 Task: Create List Machine Learning in Board Marketing ROI to Workspace Customer Relationship Management and Retention. Create List Natural Language Processing in Board Content Management to Workspace Customer Relationship Management and Retention. Create List Data Science in Board Content Marketing Case Study Creation and Promotion to Workspace Customer Relationship Management and Retention
Action: Mouse moved to (82, 290)
Screenshot: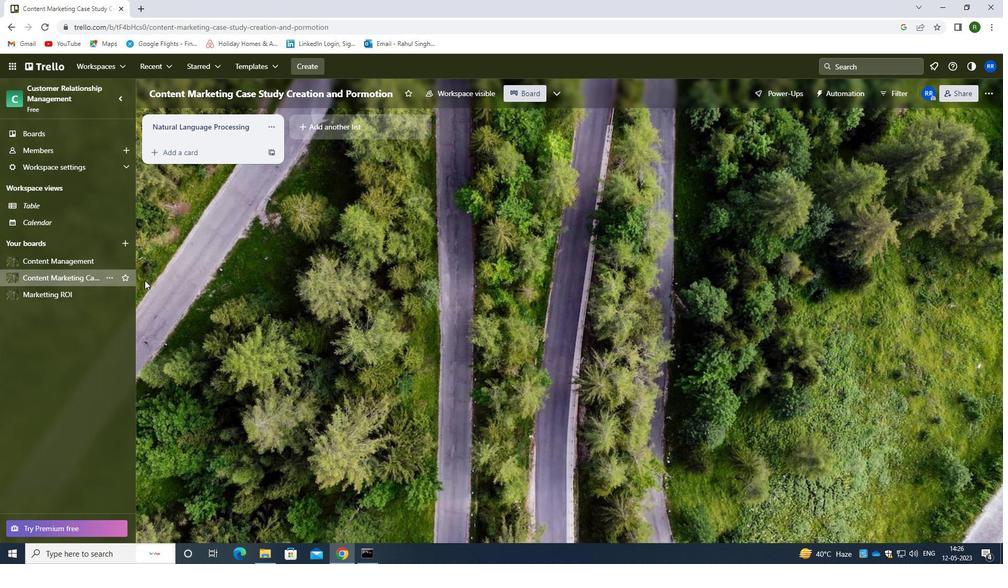 
Action: Mouse pressed left at (82, 290)
Screenshot: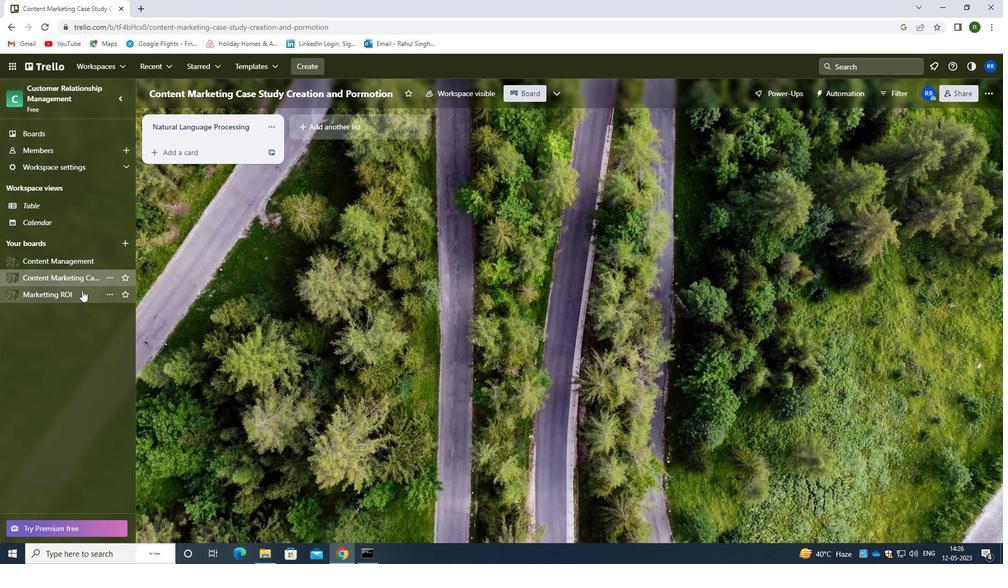 
Action: Mouse moved to (335, 121)
Screenshot: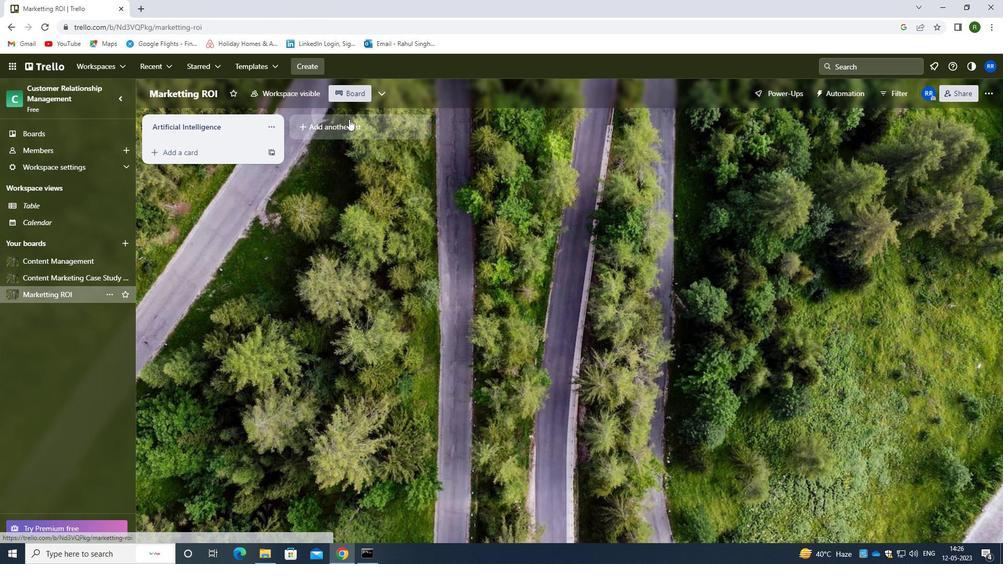 
Action: Mouse pressed left at (335, 121)
Screenshot: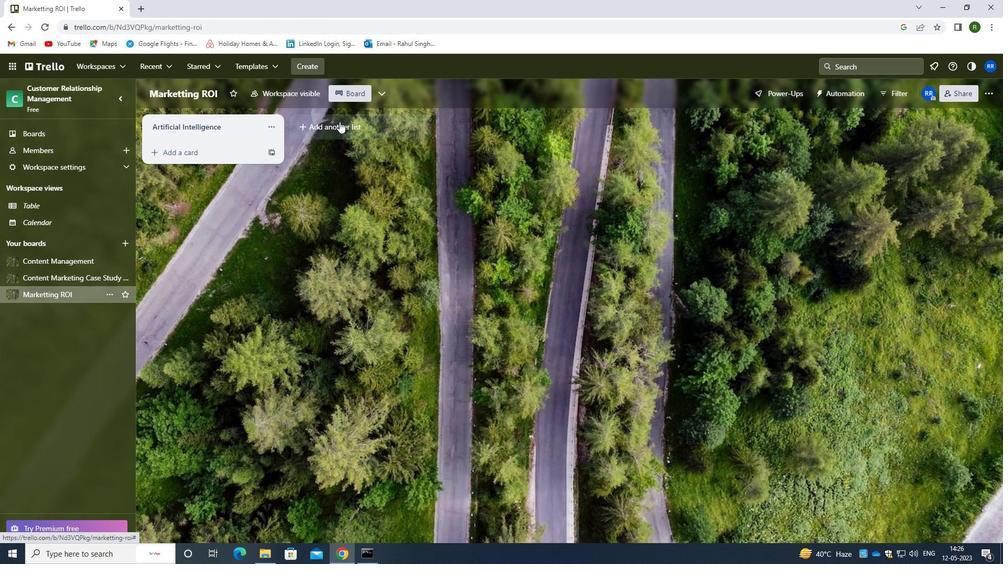 
Action: Mouse moved to (344, 126)
Screenshot: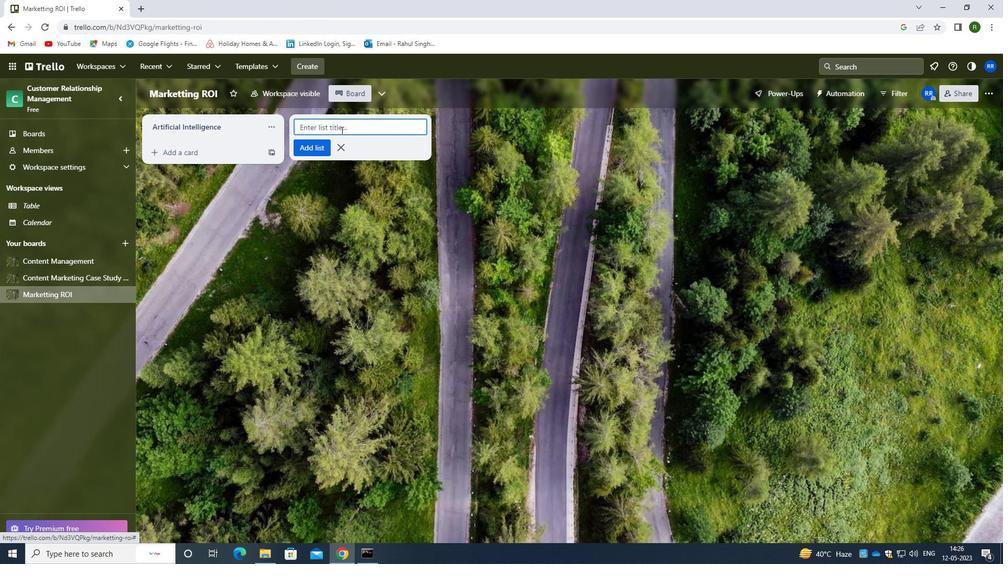 
Action: Key pressed <Key.caps_lock>m<Key.caps_lock>achine<Key.space><Key.caps_lock>L<Key.caps_lock>earning
Screenshot: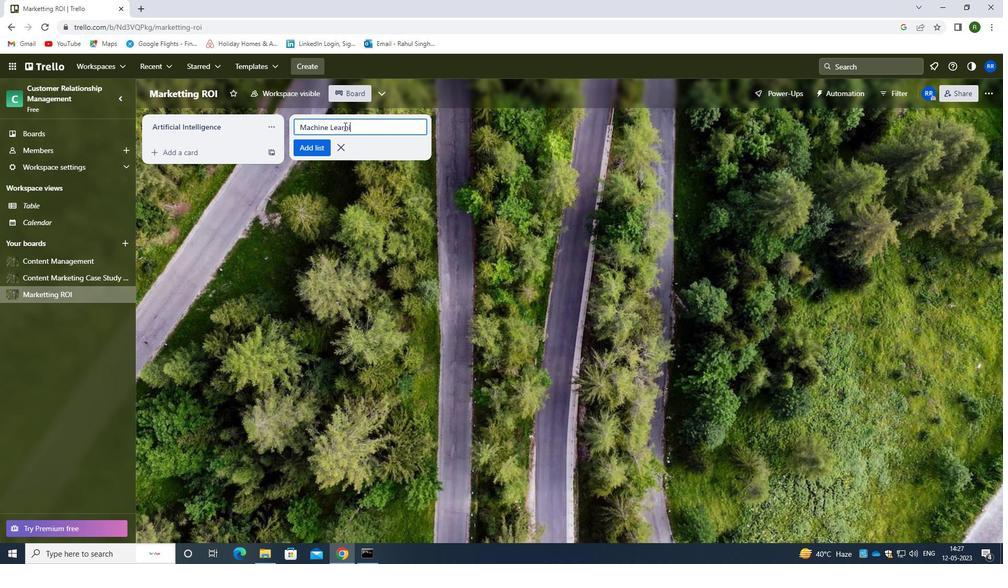 
Action: Mouse moved to (313, 145)
Screenshot: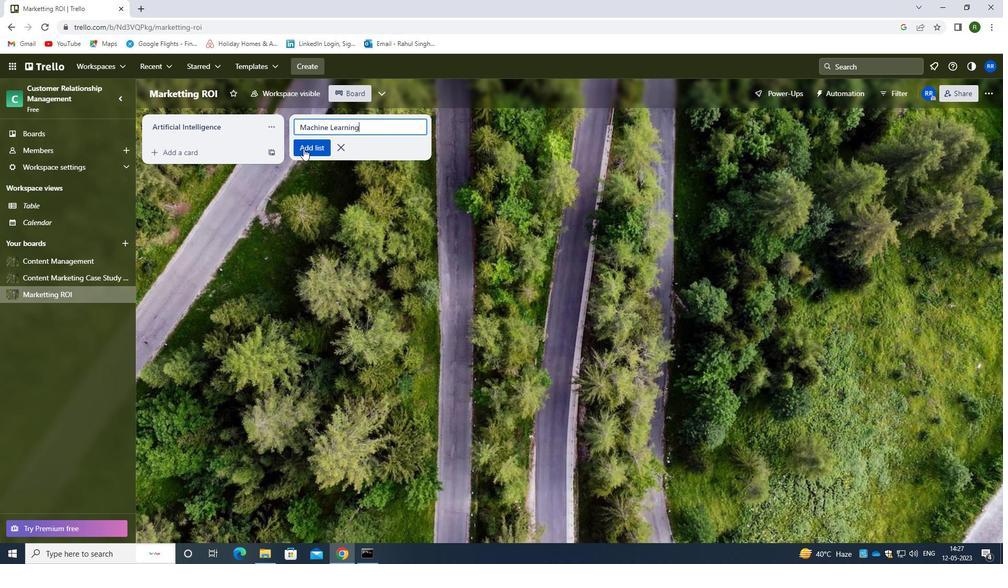 
Action: Mouse pressed left at (313, 145)
Screenshot: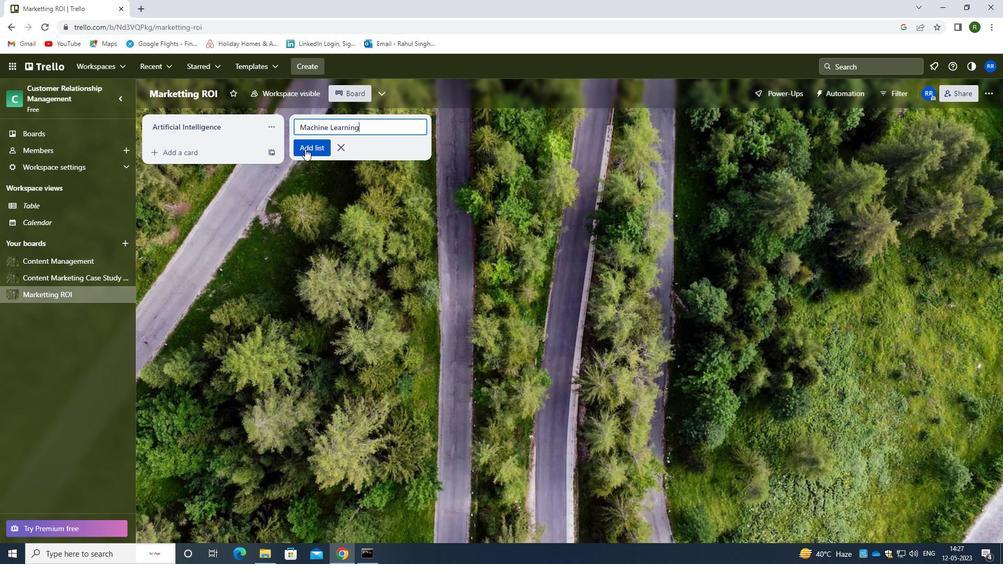 
Action: Mouse moved to (75, 258)
Screenshot: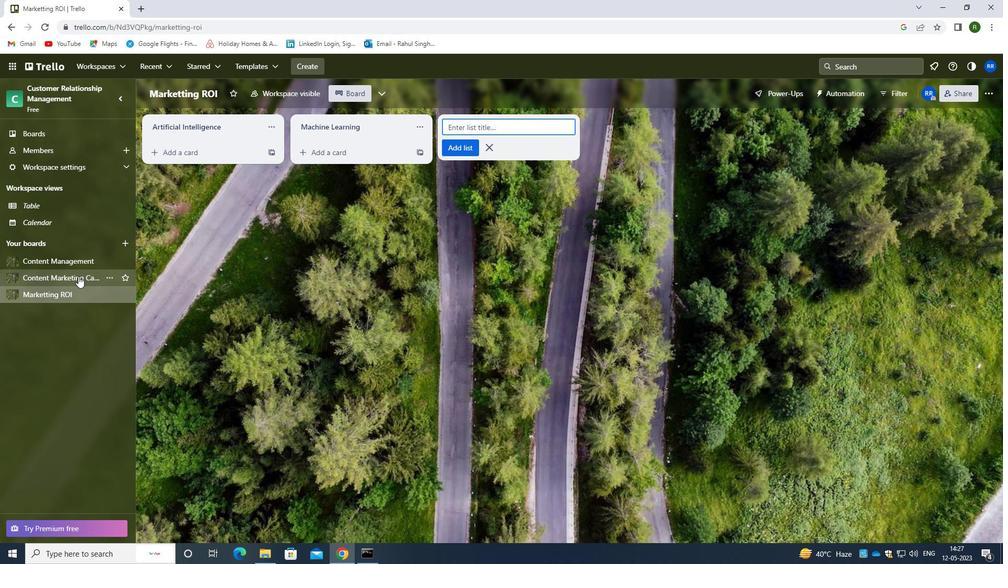 
Action: Mouse pressed left at (75, 258)
Screenshot: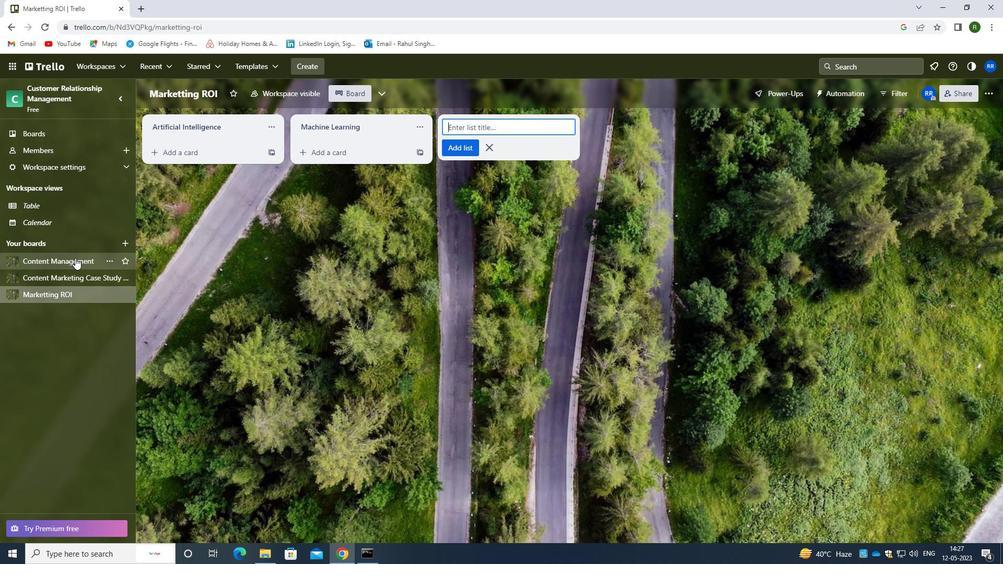 
Action: Mouse moved to (319, 123)
Screenshot: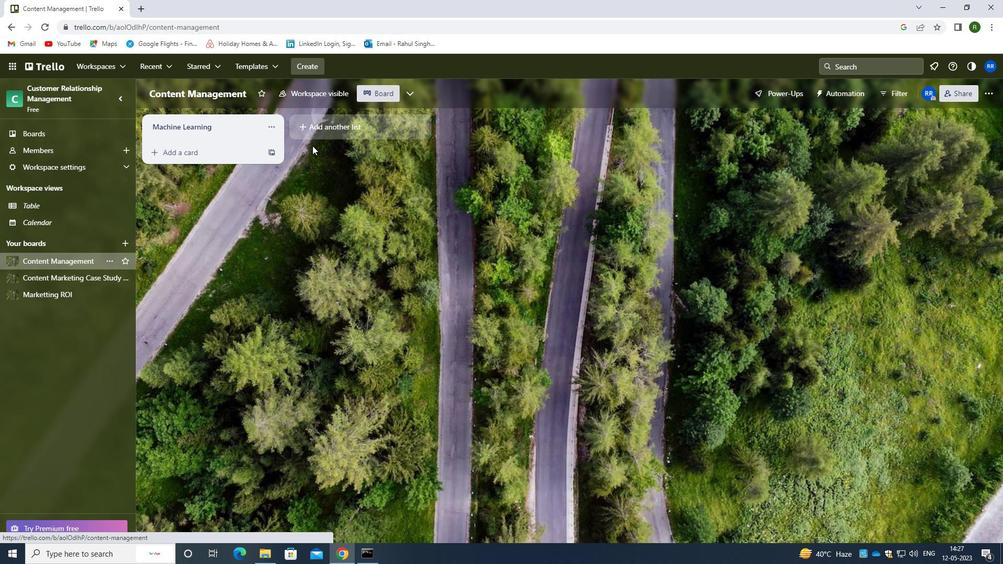 
Action: Mouse pressed left at (319, 123)
Screenshot: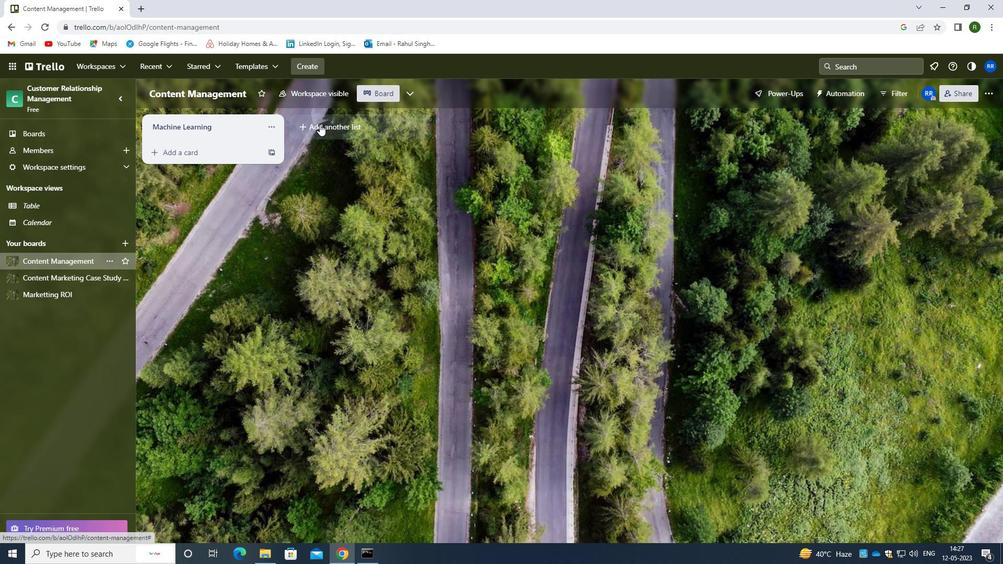 
Action: Mouse moved to (334, 126)
Screenshot: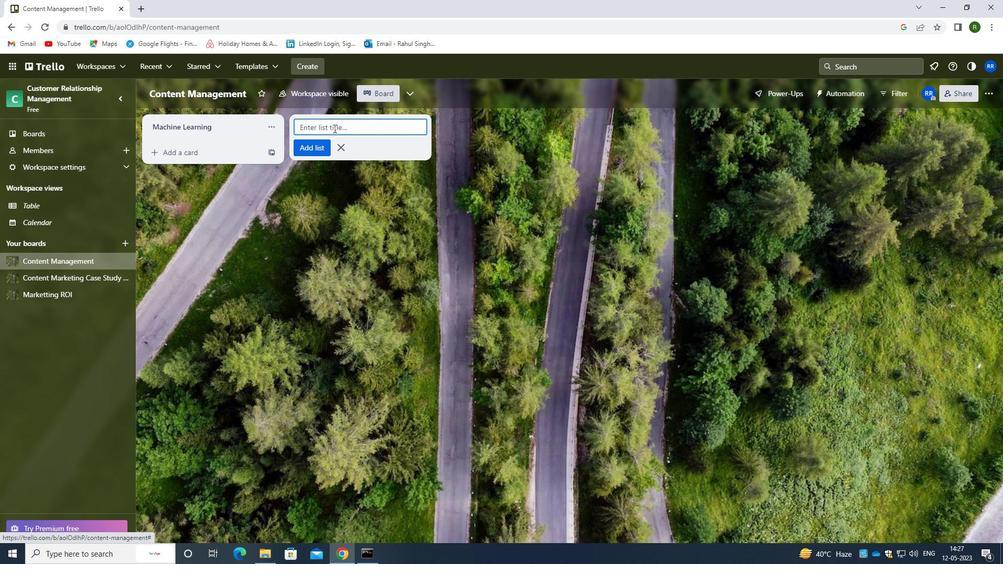 
Action: Mouse pressed left at (334, 126)
Screenshot: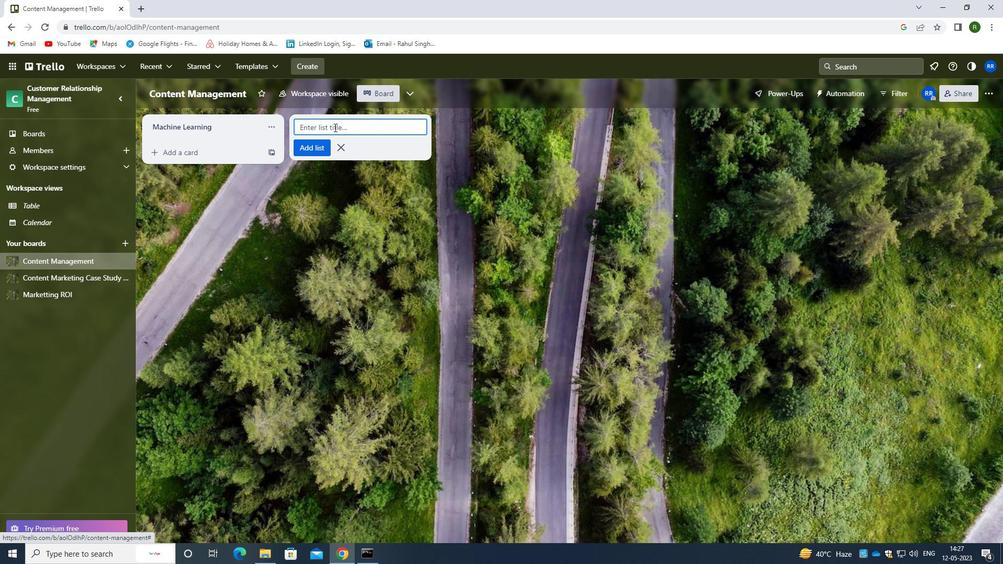 
Action: Mouse moved to (335, 126)
Screenshot: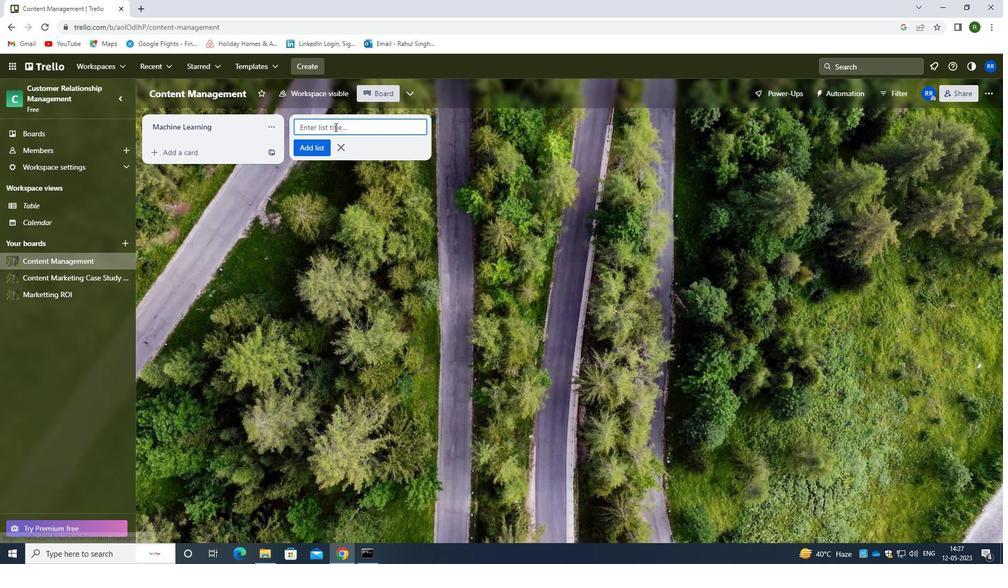 
Action: Key pressed <Key.caps_lock>B<Key.caps_lock><Key.backspace><Key.caps_lock>n<Key.caps_lock>atural<Key.space>
Screenshot: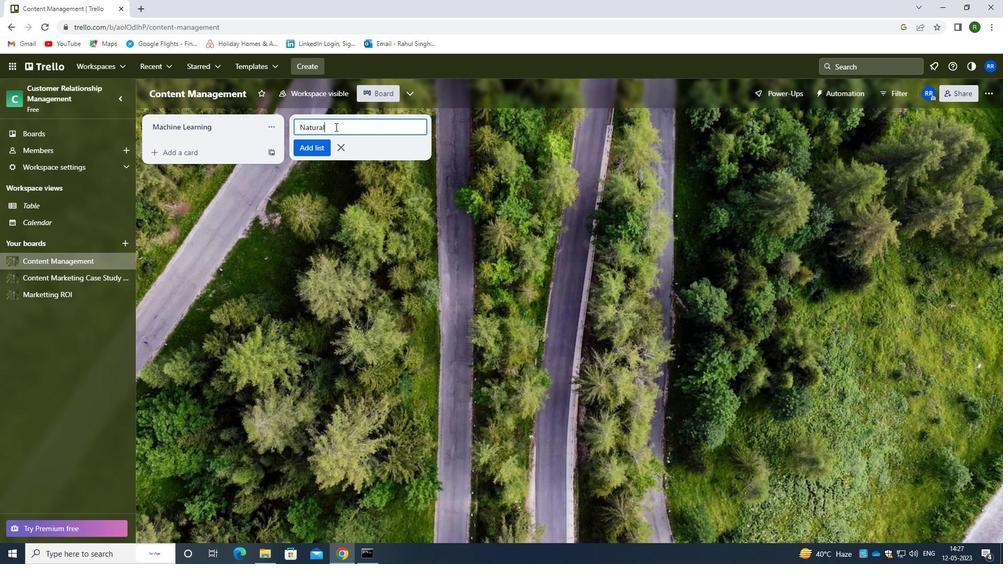 
Action: Mouse moved to (335, 126)
Screenshot: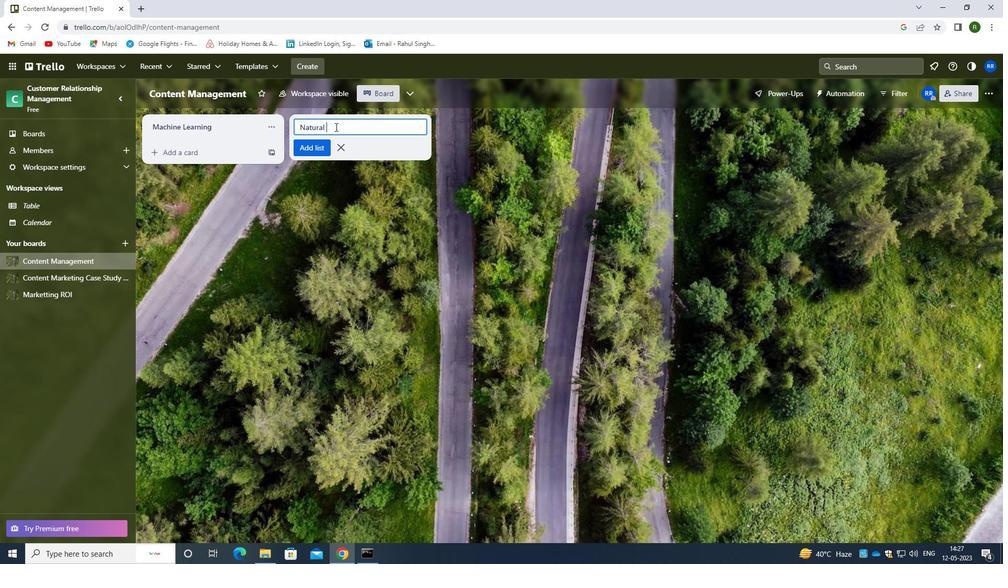 
Action: Key pressed l<Key.backspace><Key.caps_lock>l<Key.caps_lock>anguage<Key.space><Key.caps_lock>p<Key.caps_lock>rocessing
Screenshot: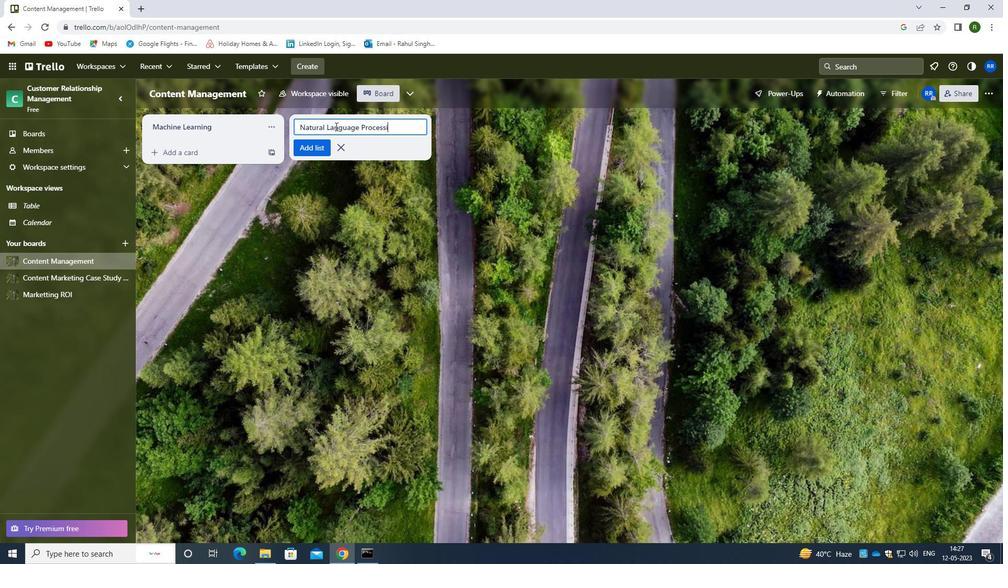 
Action: Mouse moved to (315, 153)
Screenshot: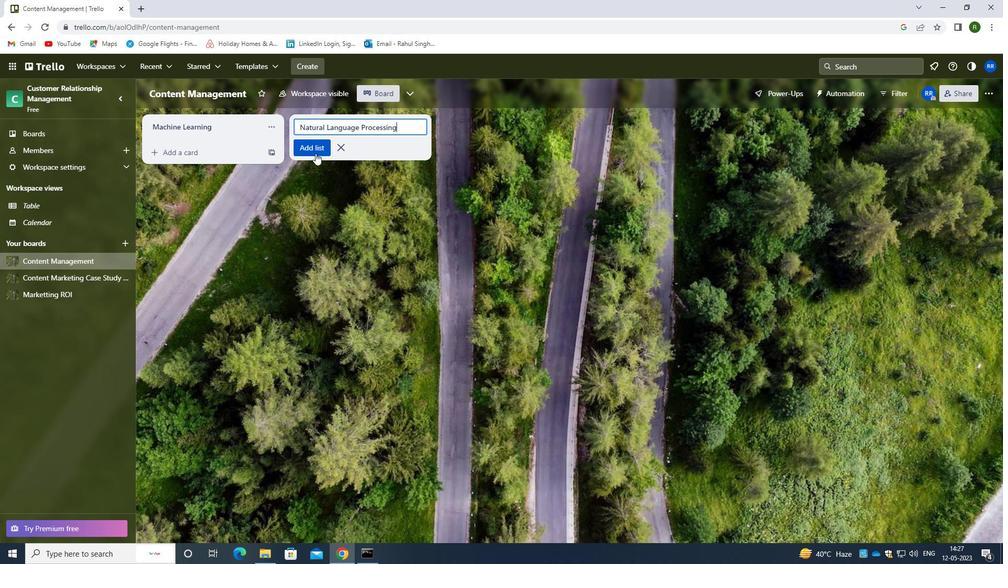 
Action: Mouse pressed left at (315, 153)
Screenshot: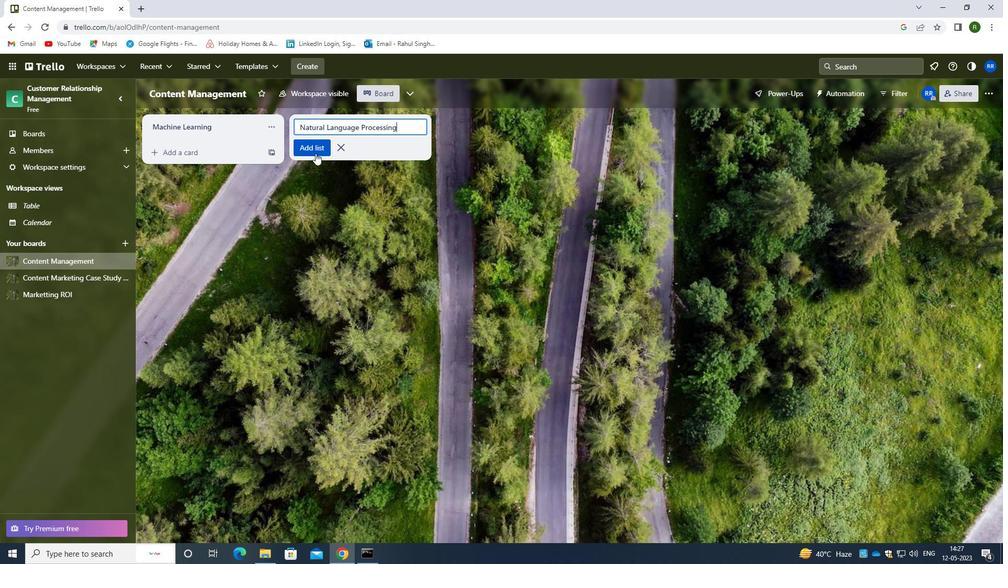 
Action: Mouse moved to (53, 277)
Screenshot: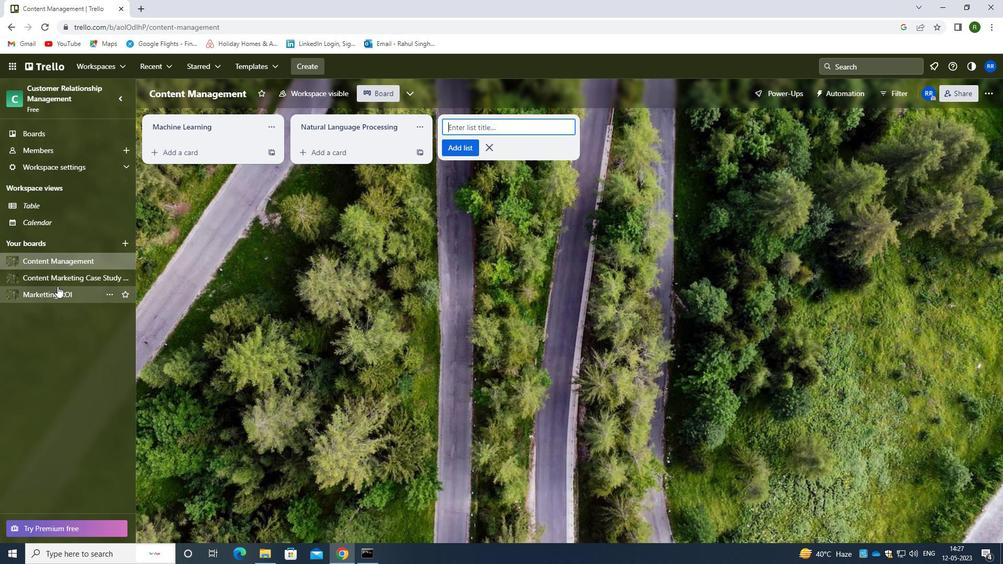 
Action: Mouse pressed left at (53, 277)
Screenshot: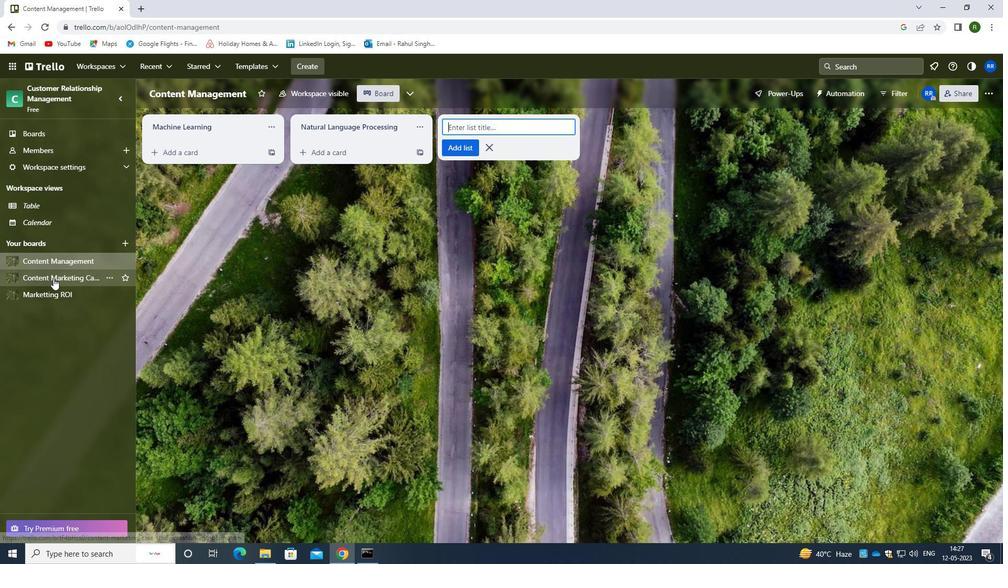 
Action: Mouse moved to (321, 125)
Screenshot: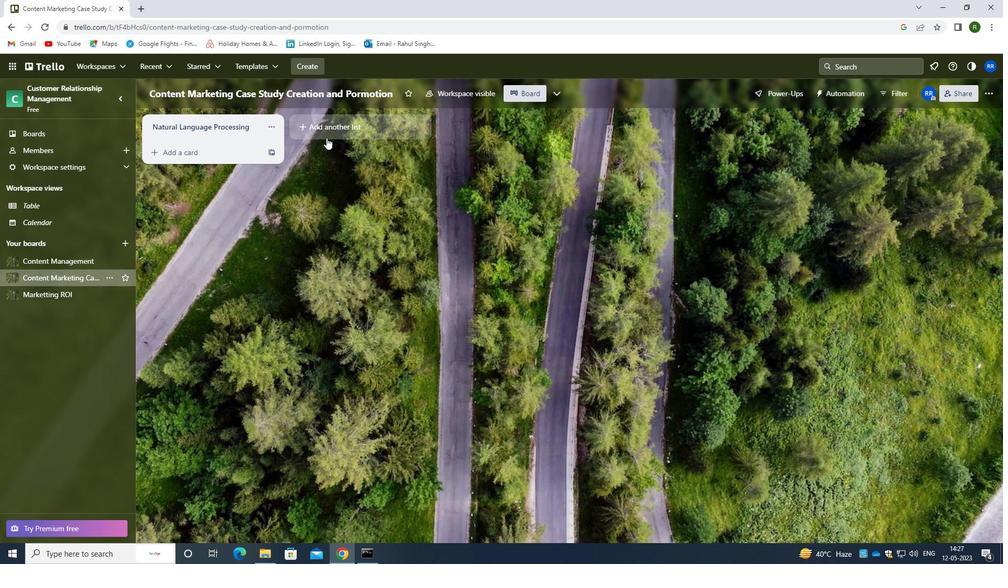 
Action: Mouse pressed left at (321, 125)
Screenshot: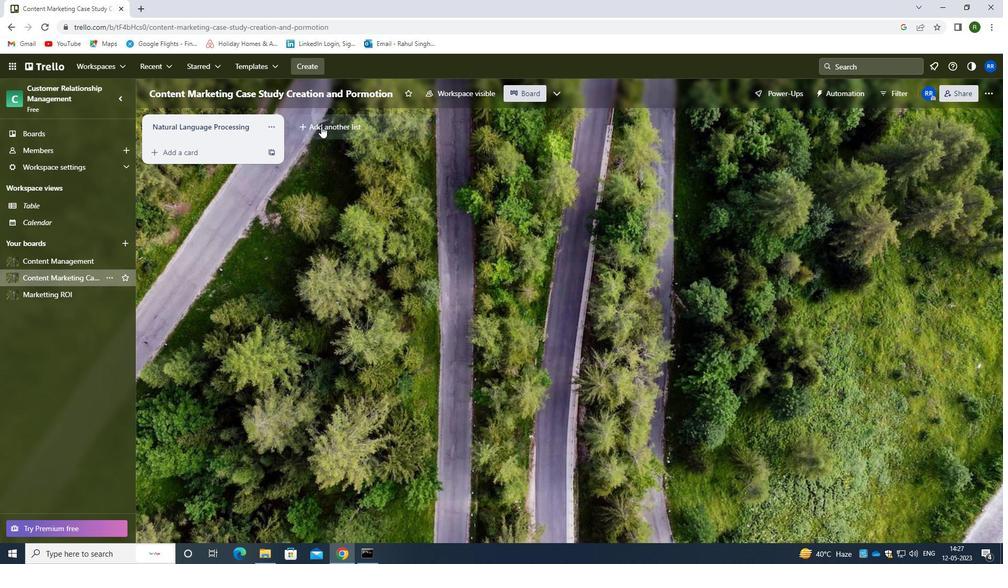 
Action: Mouse moved to (335, 128)
Screenshot: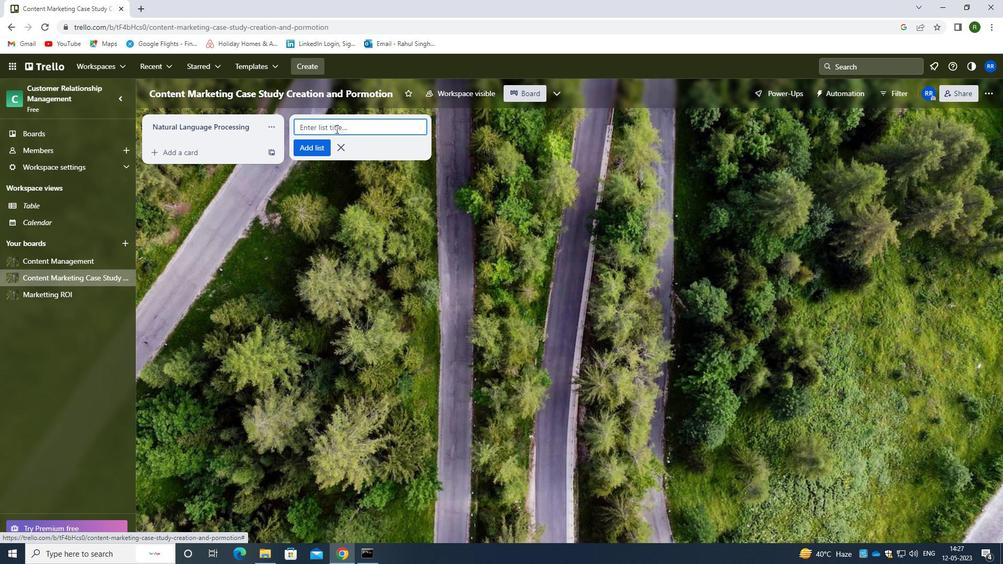 
Action: Key pressed <Key.caps_lock>d<Key.caps_lock>ata<Key.space><Key.caps_lock>s<Key.caps_lock>cience
Screenshot: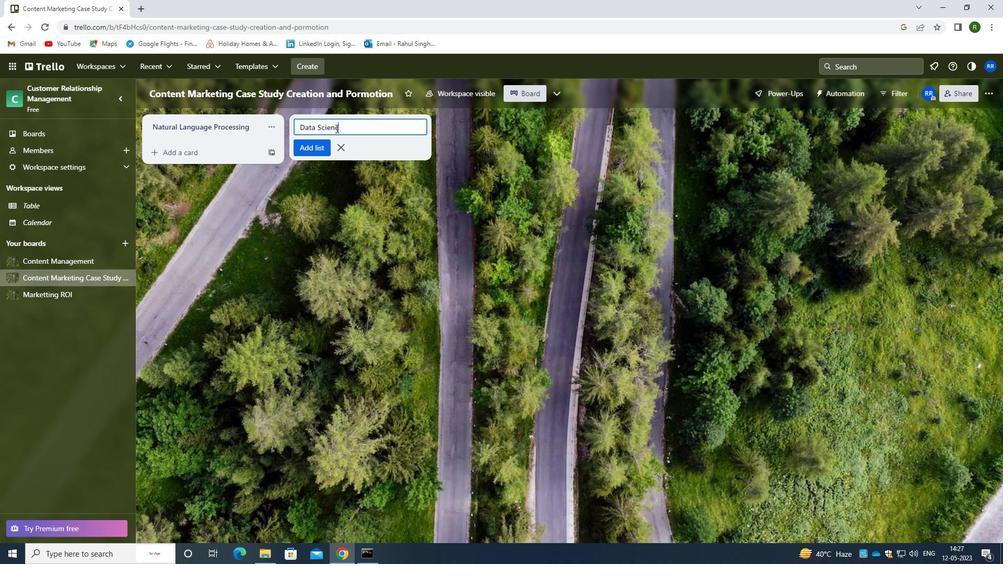 
Action: Mouse moved to (319, 145)
Screenshot: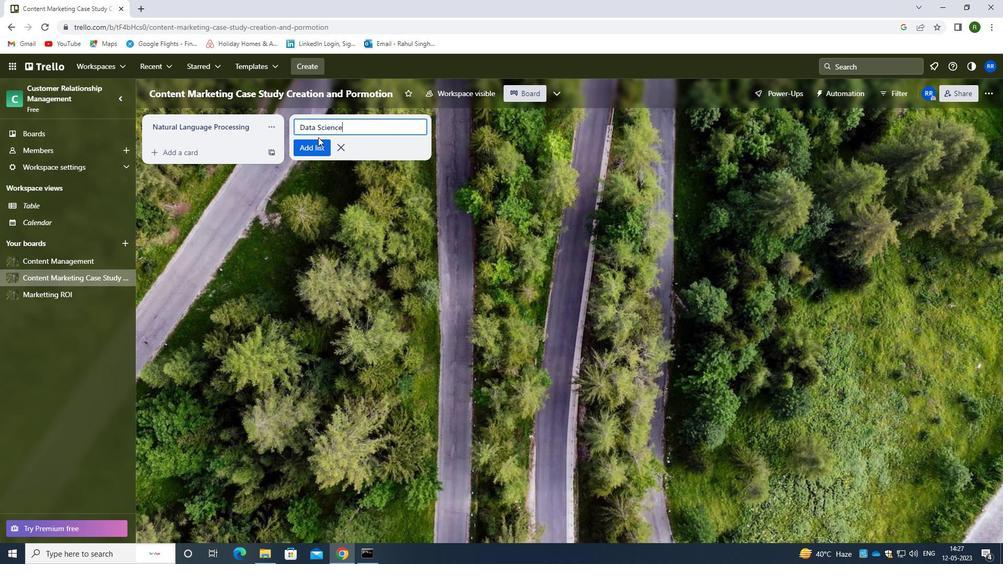 
Action: Mouse pressed left at (319, 145)
Screenshot: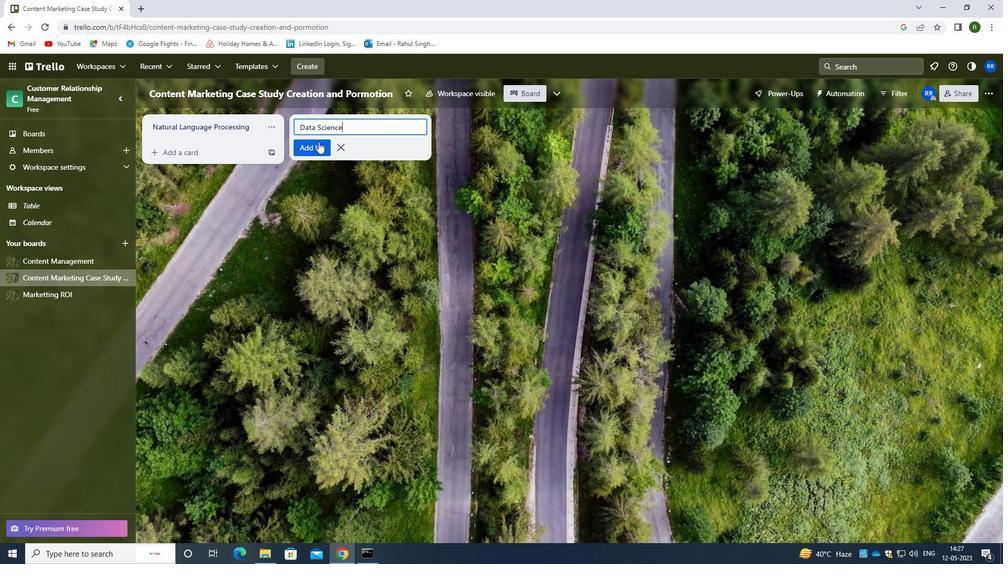 
Action: Mouse moved to (353, 241)
Screenshot: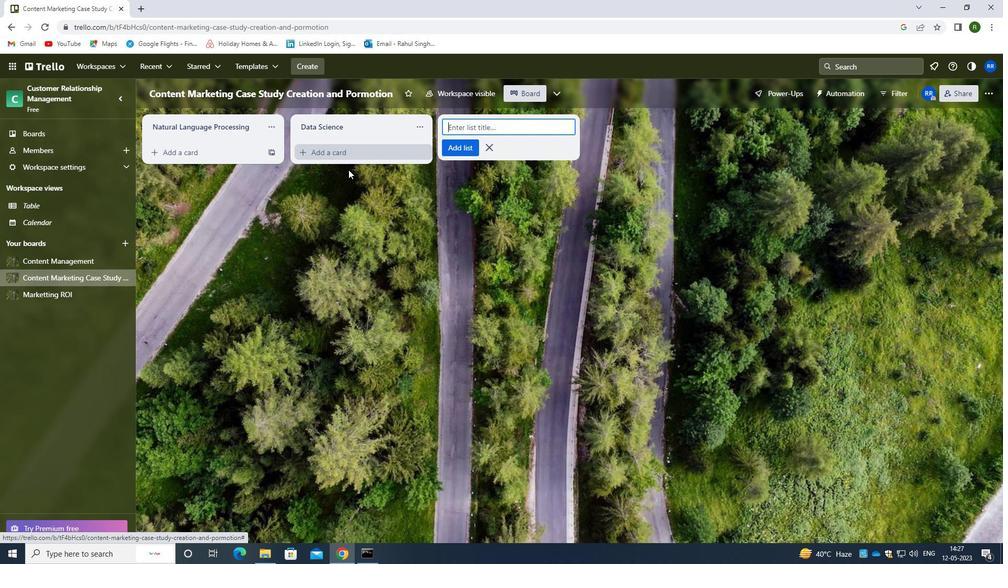 
Action: Mouse pressed left at (353, 241)
Screenshot: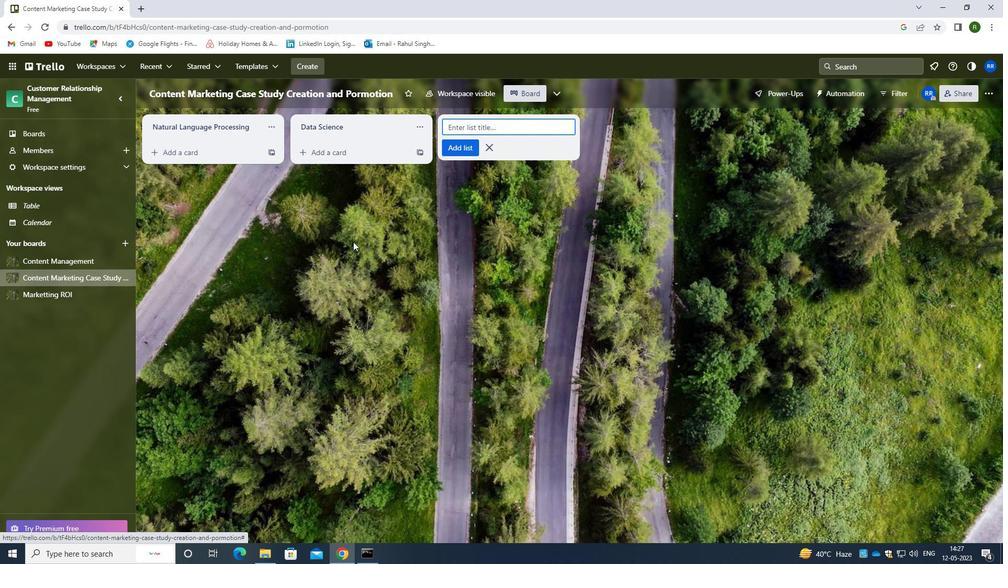 
Action: Mouse moved to (252, 267)
Screenshot: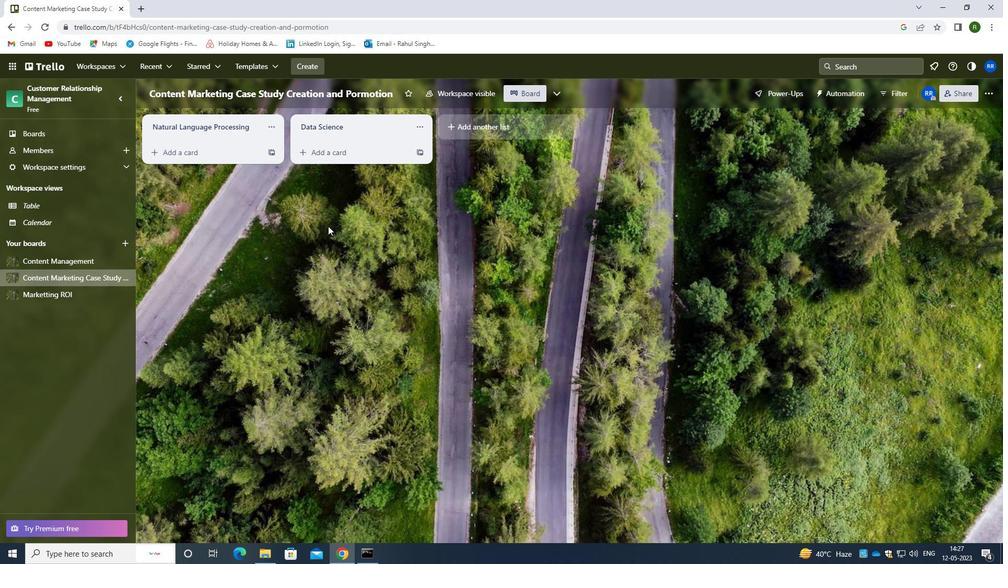 
